 Task: Find the closest ski resort to Lake Placid, New York, and Killington, Vermont.
Action: Mouse pressed left at (141, 81)
Screenshot: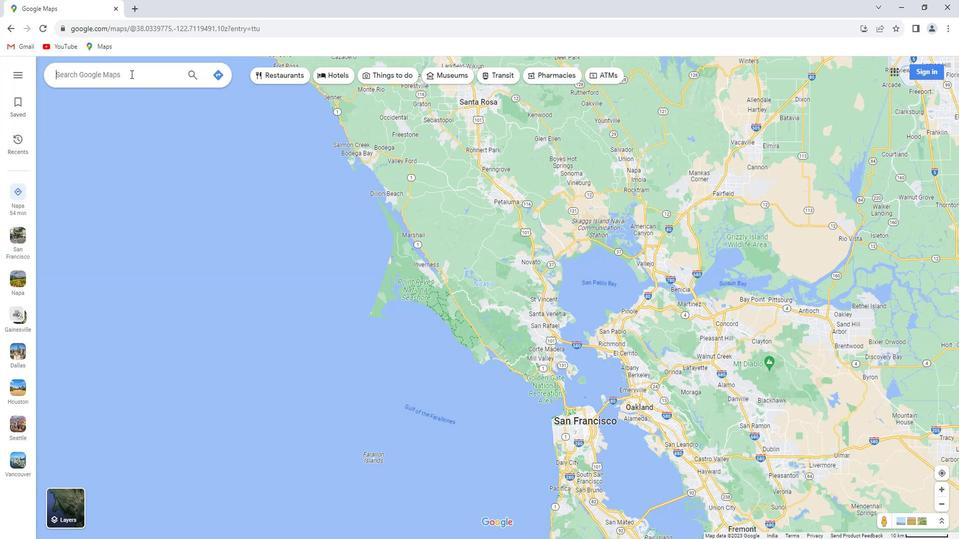 
Action: Key pressed <Key.shift>Placid,<Key.space><Key.shift>New<Key.space><Key.shift>York<Key.enter>
Screenshot: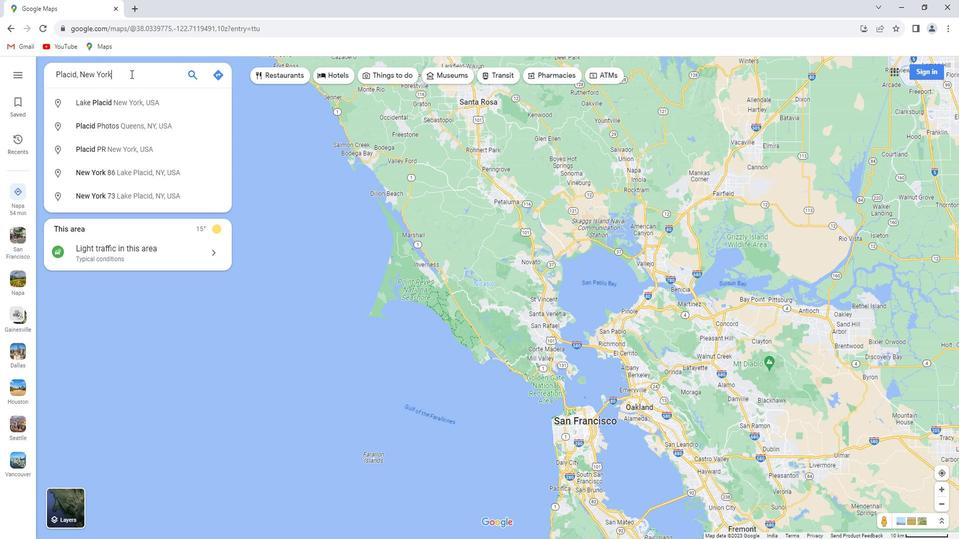 
Action: Mouse moved to (149, 247)
Screenshot: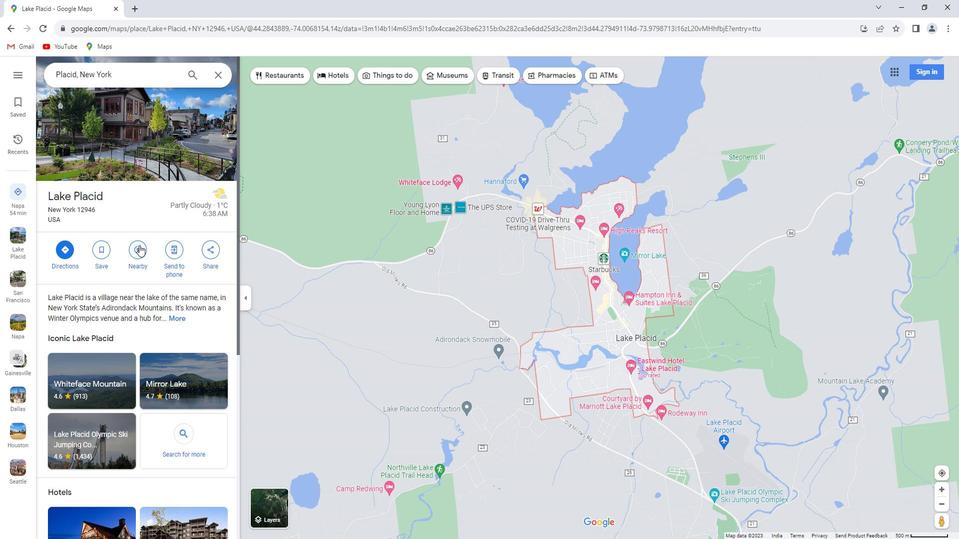 
Action: Mouse pressed left at (149, 247)
Screenshot: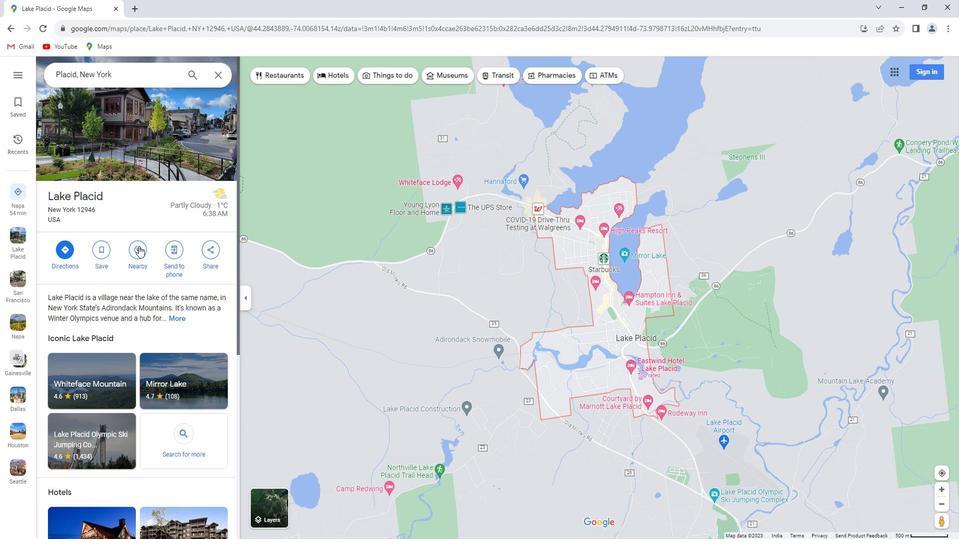 
Action: Key pressed closest<Key.space>ski<Key.space>resort<Key.enter>
Screenshot: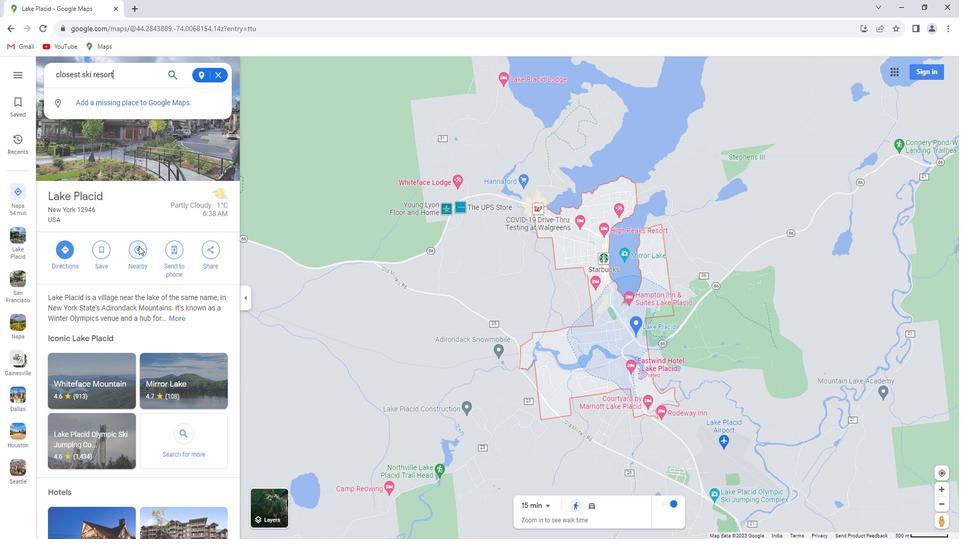 
Action: Mouse moved to (227, 80)
Screenshot: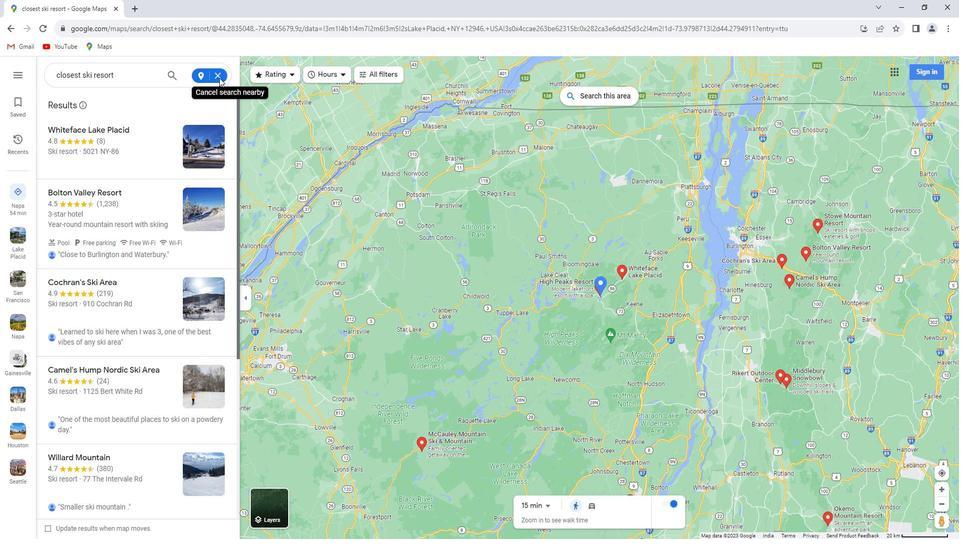 
Action: Mouse pressed left at (227, 80)
Screenshot: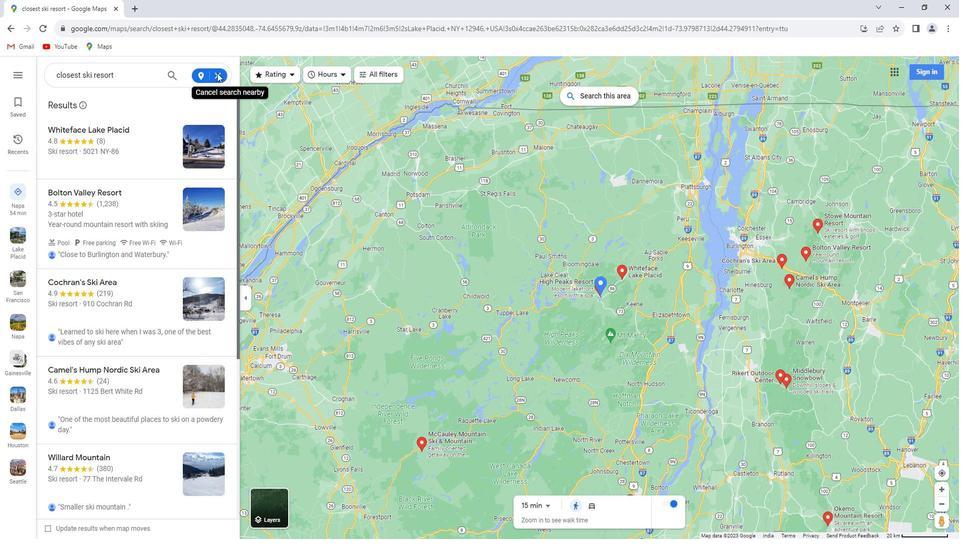 
Action: Mouse moved to (228, 81)
Screenshot: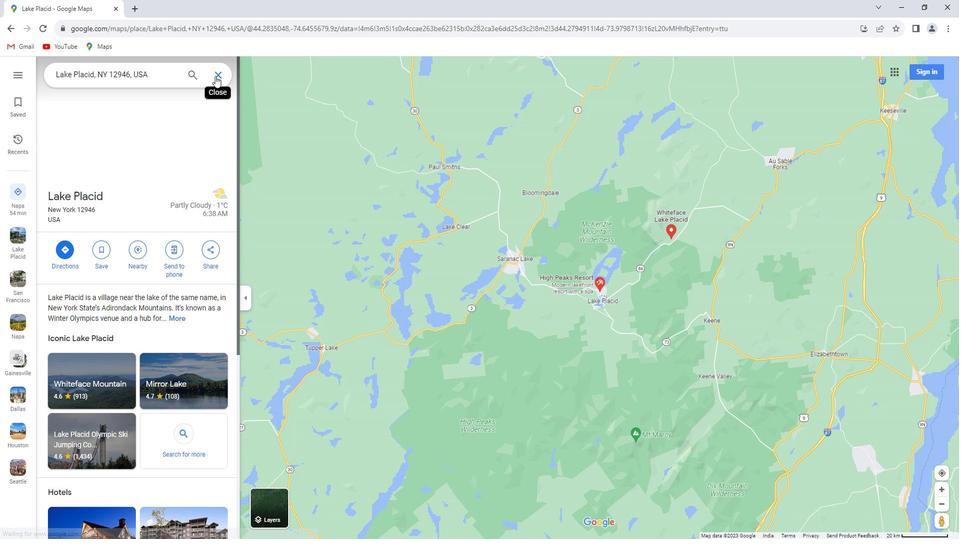 
Action: Mouse pressed left at (228, 81)
Screenshot: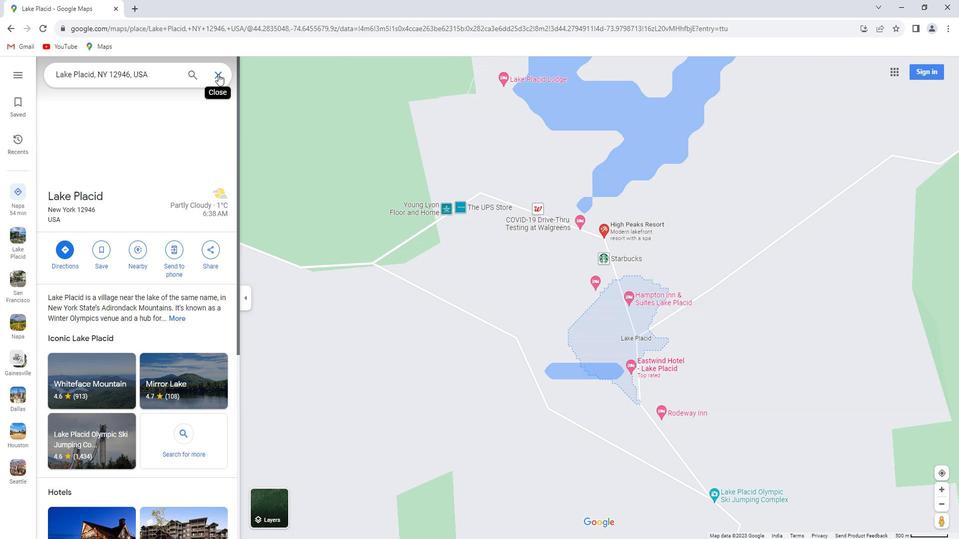 
Action: Mouse moved to (127, 84)
Screenshot: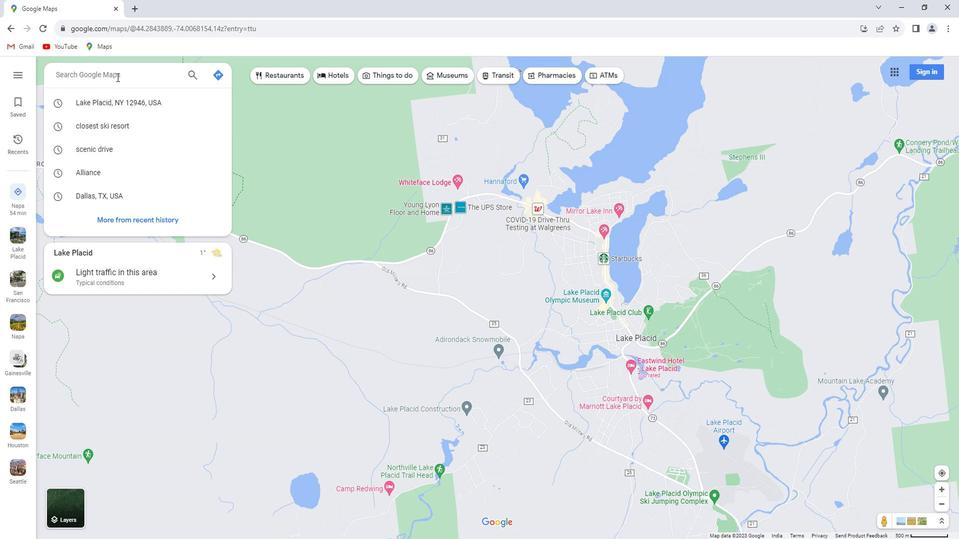 
Action: Key pressed <Key.shift>killington,<Key.space><Key.shift>Vermont<Key.enter>
Screenshot: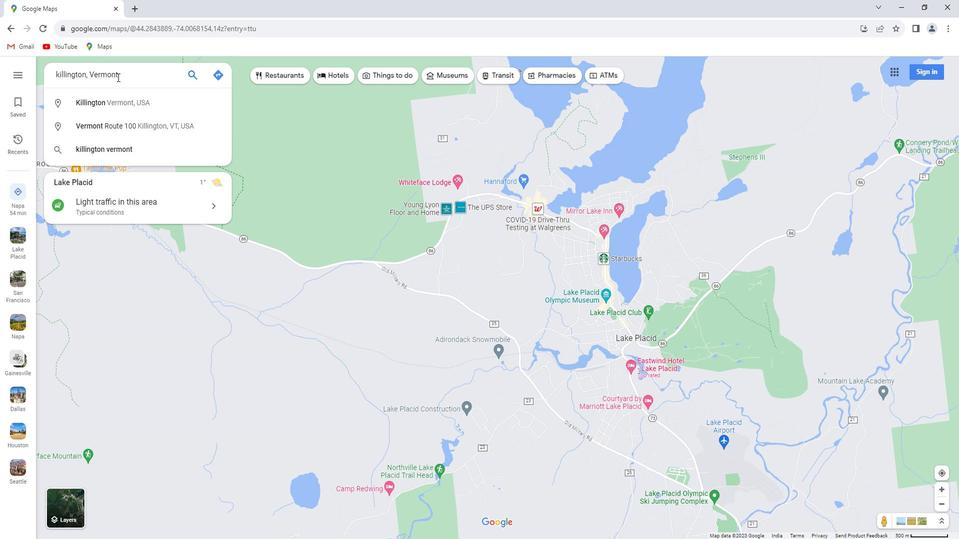 
Action: Mouse moved to (150, 248)
Screenshot: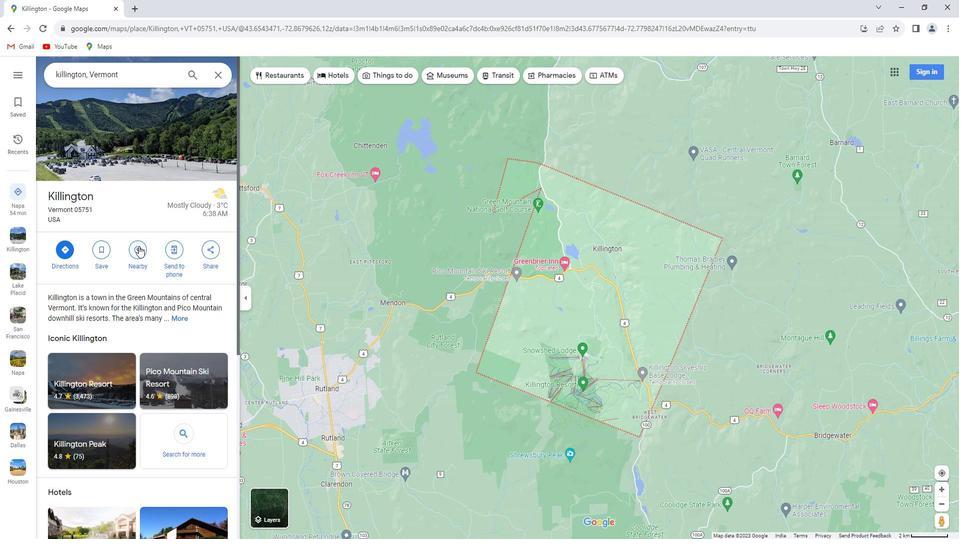 
Action: Mouse pressed left at (150, 248)
Screenshot: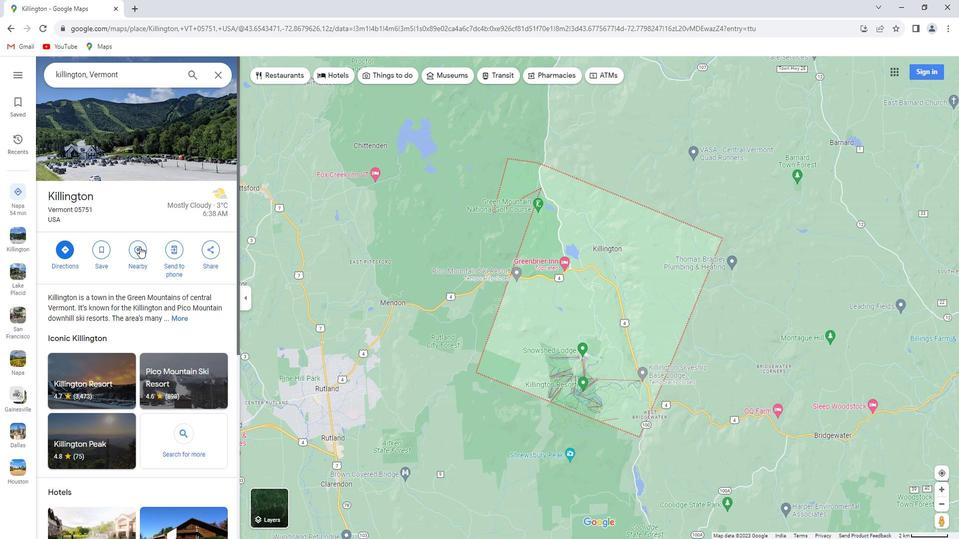 
Action: Key pressed closest<Key.space>skiresort<Key.enter>
Screenshot: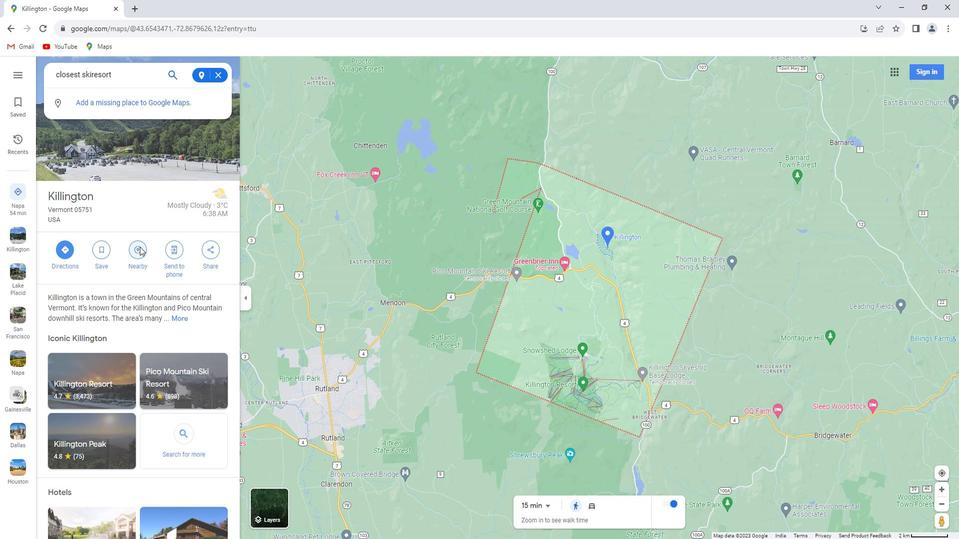 
